 Task: Create New Customer with Customer Name: The Port of Peri Peri, Billing Address Line1: 2836 Point Street, Billing Address Line2:  Park Ridge, Billing Address Line3:  Illinois 60068
Action: Mouse moved to (175, 29)
Screenshot: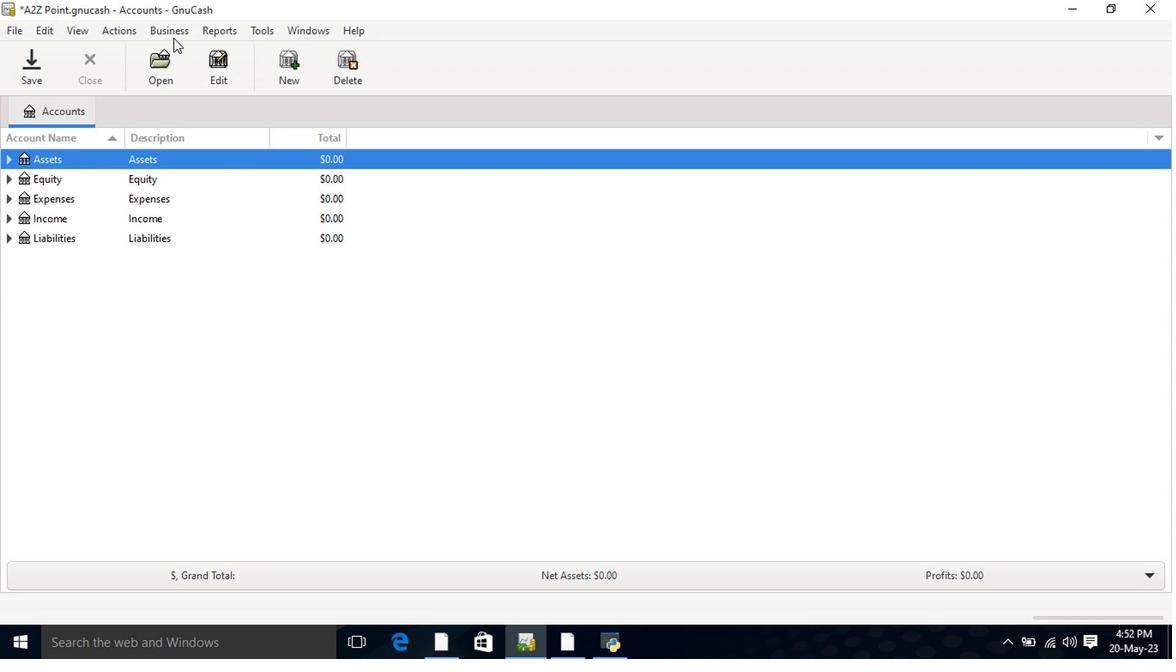 
Action: Mouse pressed left at (175, 29)
Screenshot: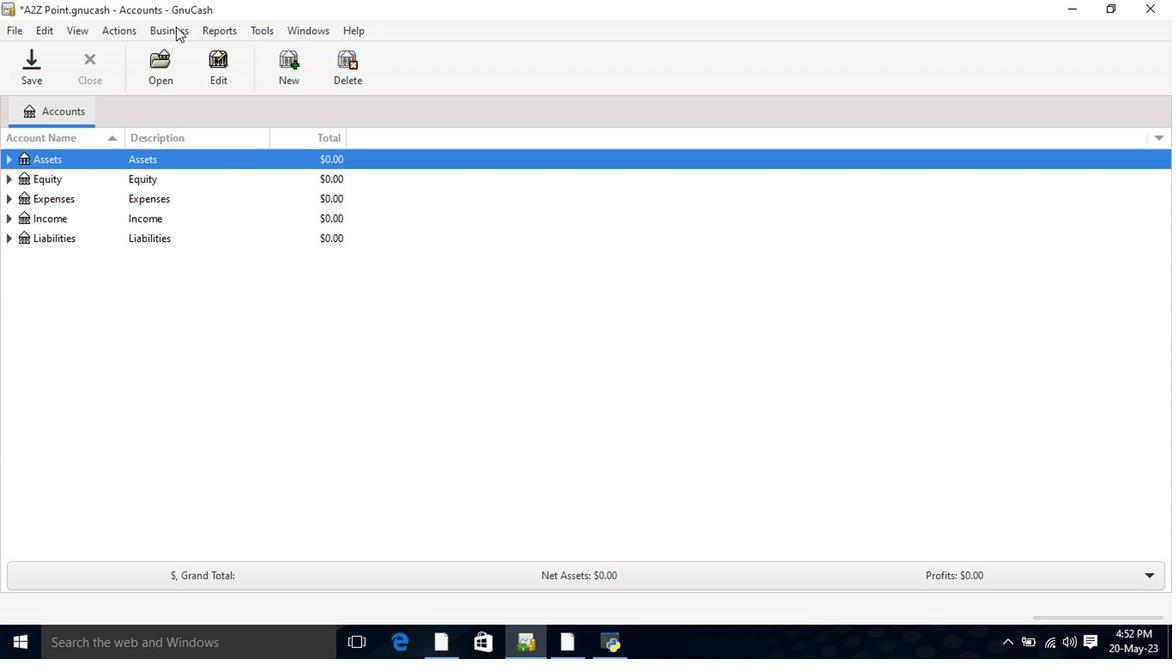 
Action: Mouse moved to (363, 72)
Screenshot: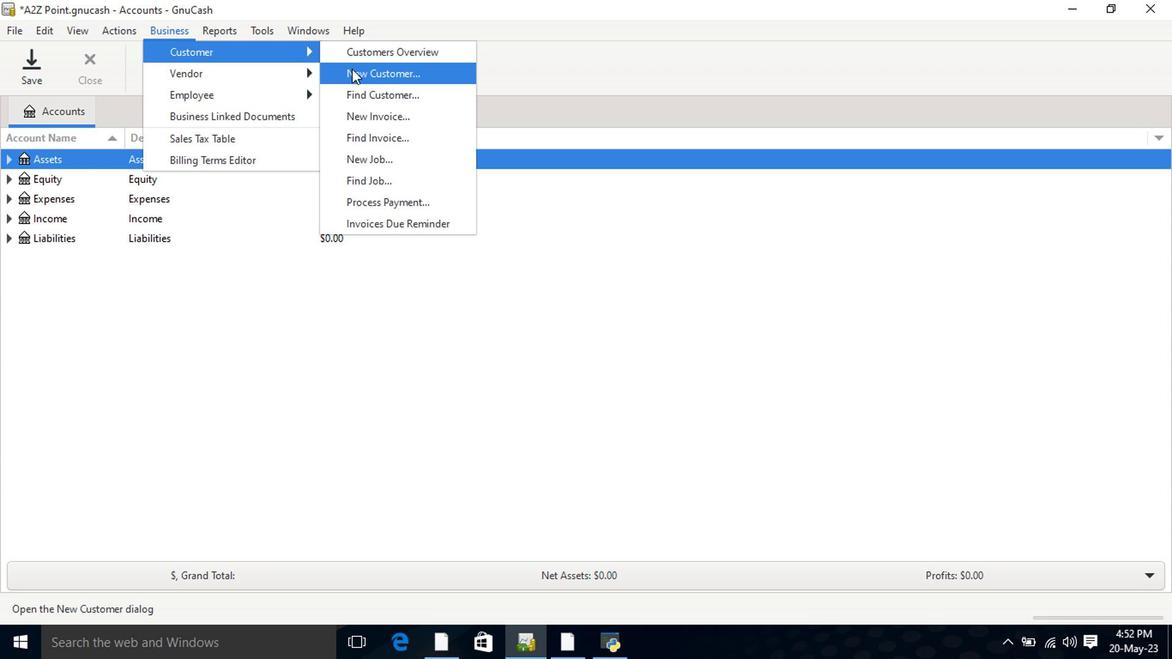 
Action: Mouse pressed left at (363, 72)
Screenshot: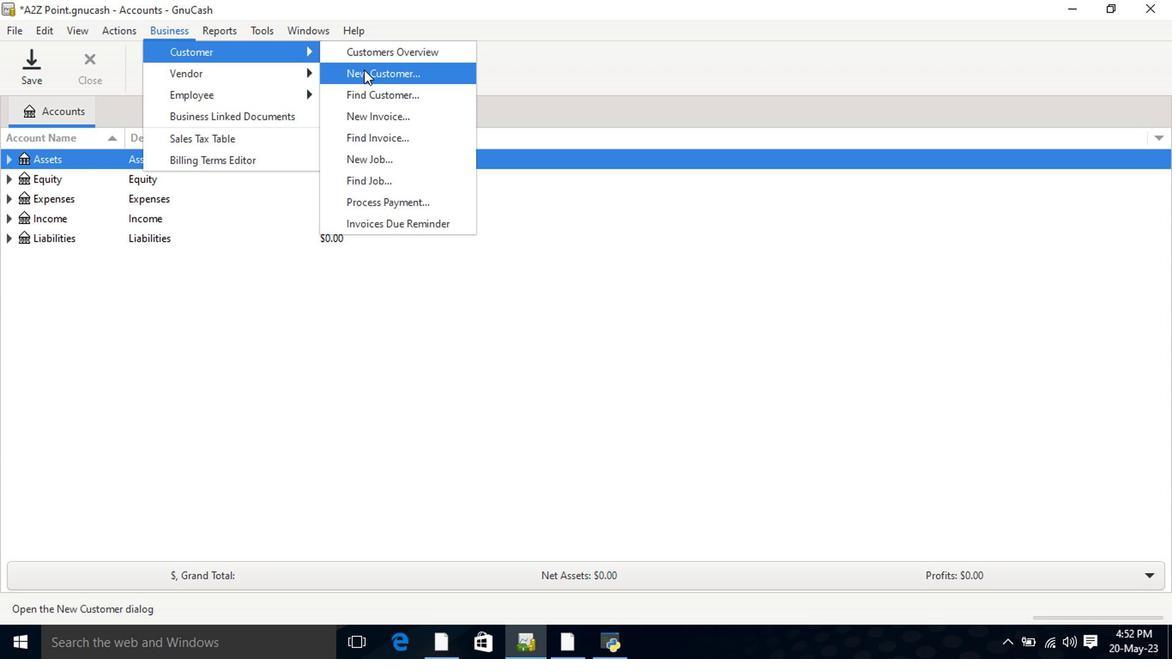 
Action: Mouse moved to (559, 175)
Screenshot: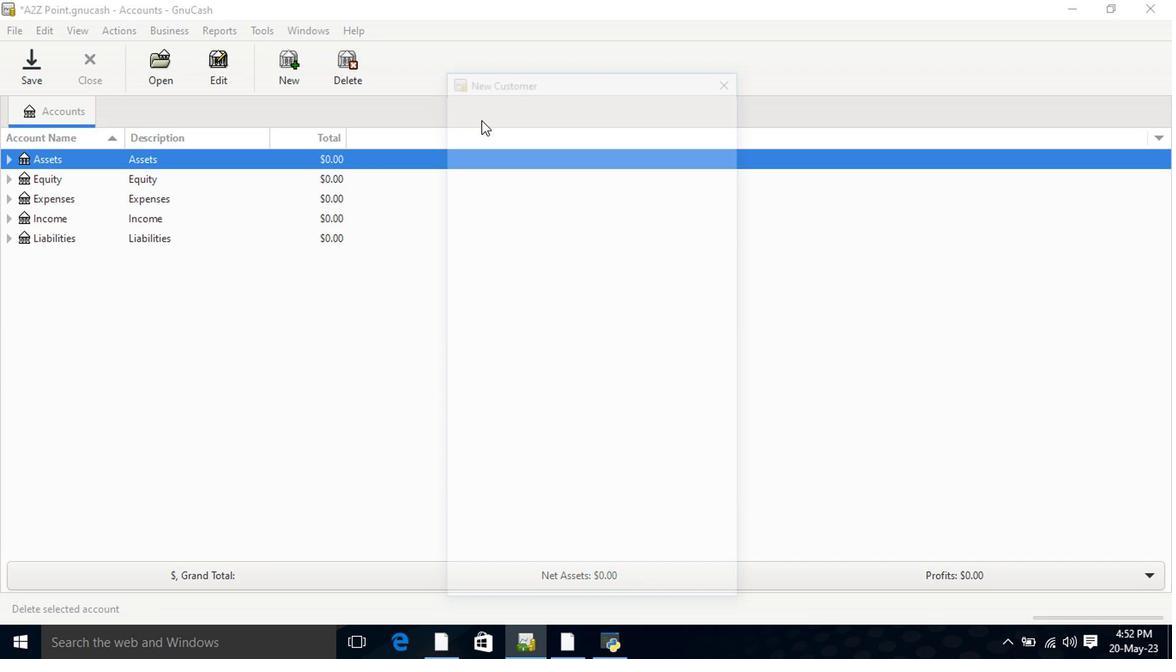 
Action: Key pressed <Key.shift>The<Key.space><Key.shift>Port<Key.space>of<Key.space><Key.shift>Pei<Key.backspace>
Screenshot: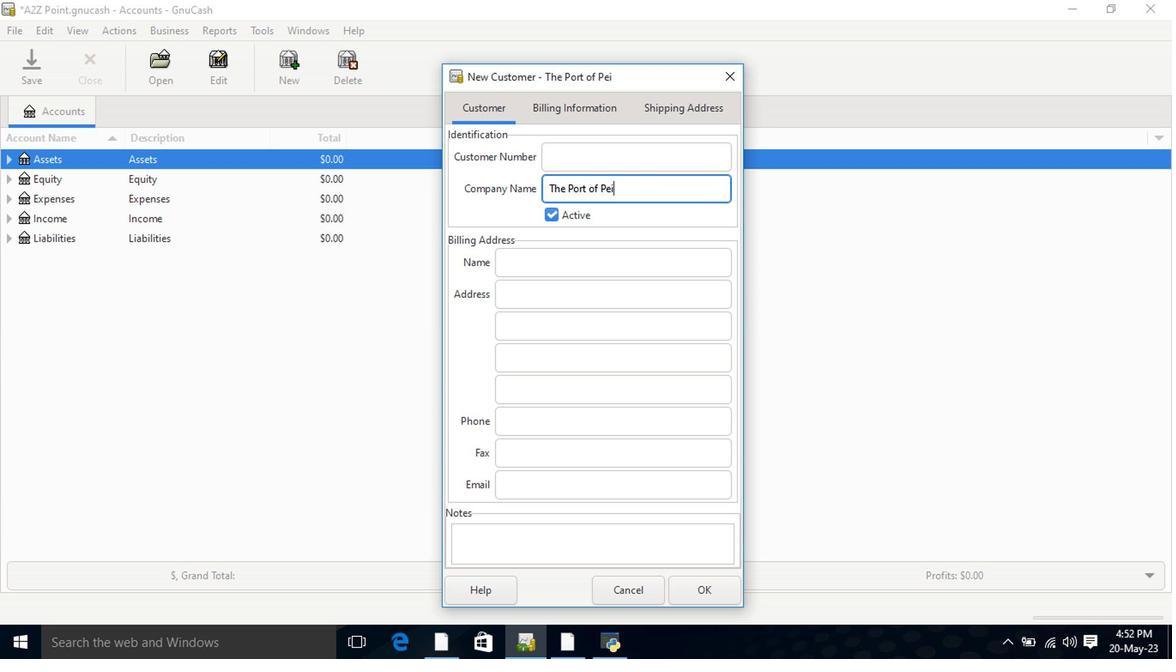 
Action: Mouse moved to (554, 281)
Screenshot: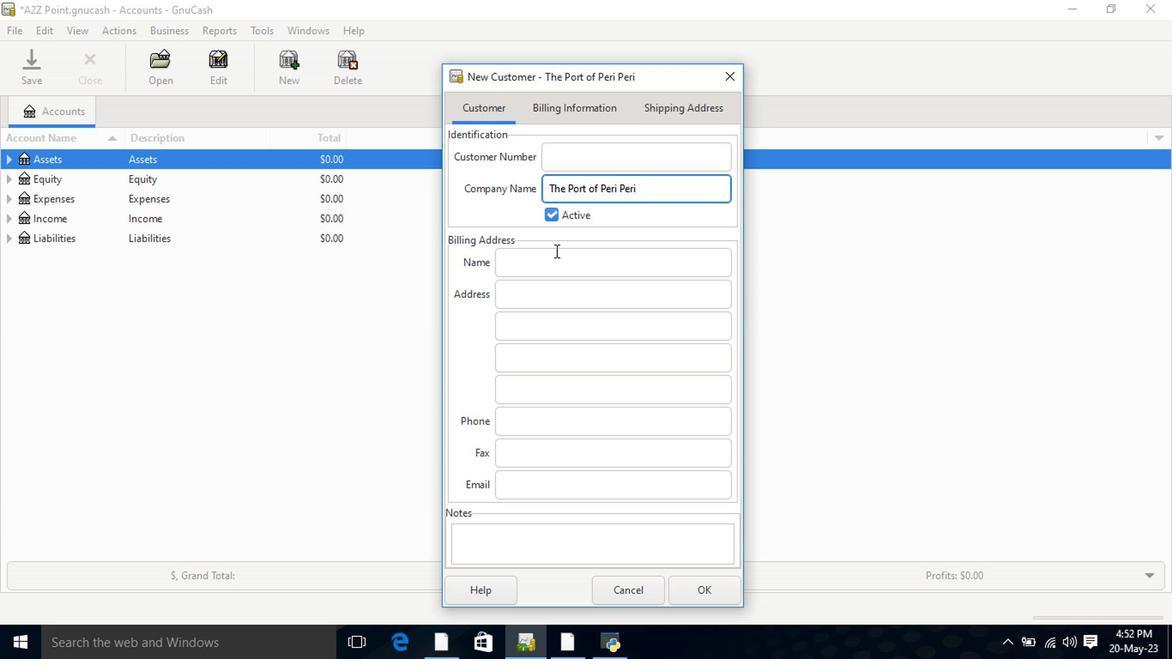 
Action: Key pressed <Key.tab>
Screenshot: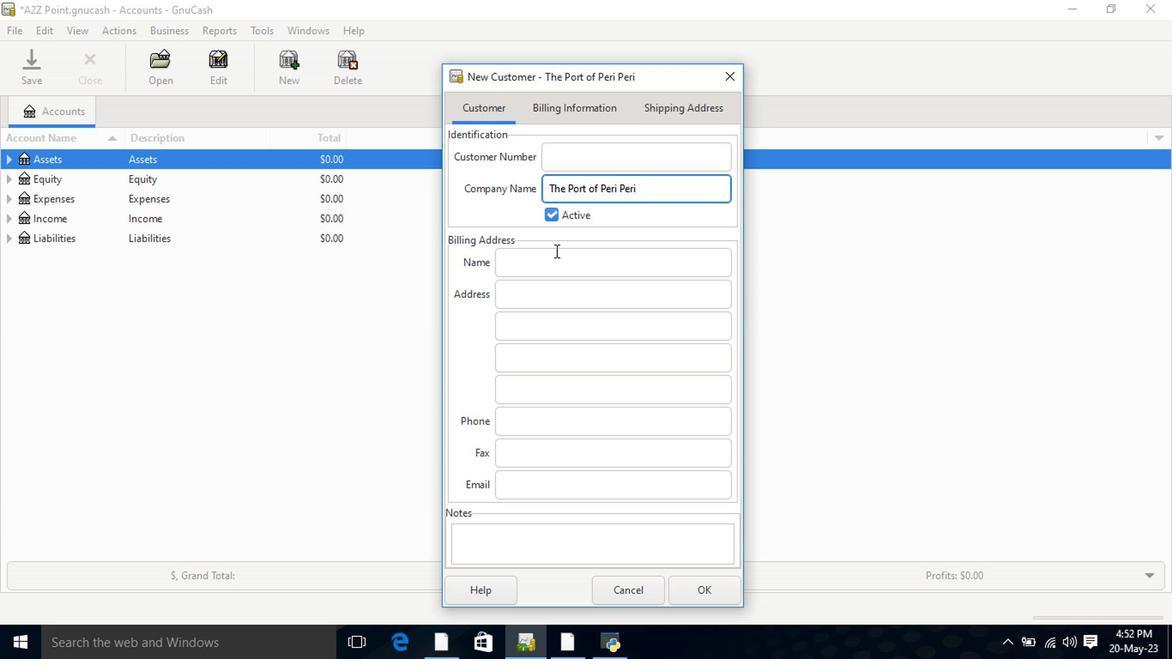 
Action: Mouse moved to (608, 269)
Screenshot: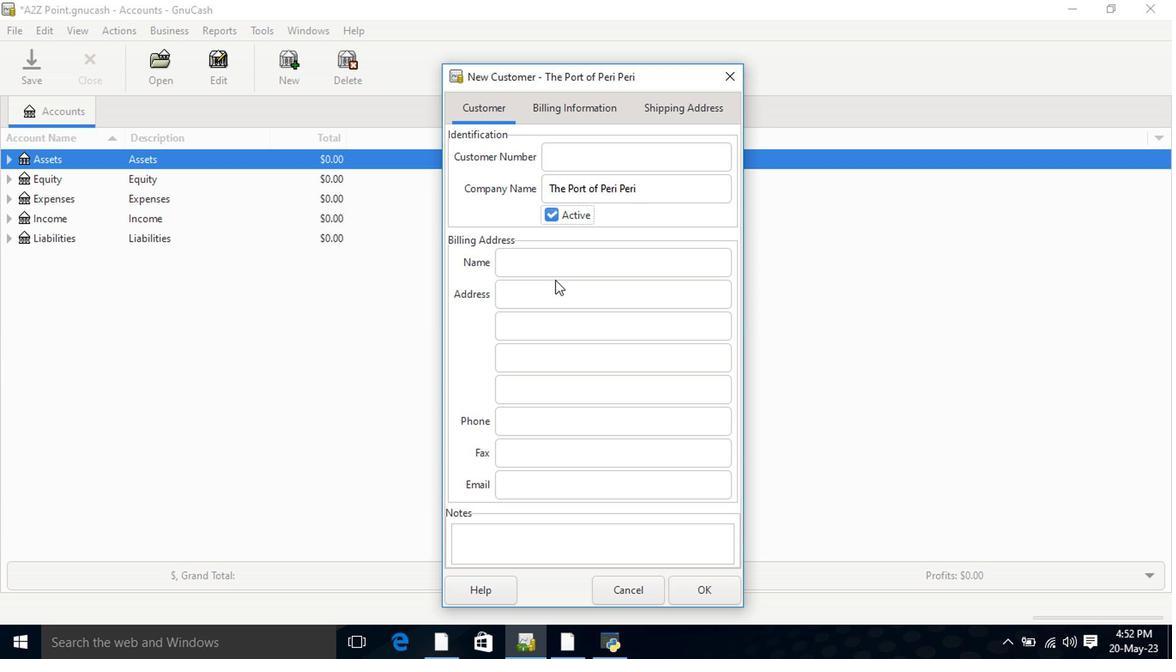 
Action: Key pressed <Key.tab><Key.tab>2836<Key.space><Key.shift>Point<Key.space><Key.shift>Strr<Key.backspace>et<Key.tab><Key.shift>Par<Key.tab>i<Key.tab>
Screenshot: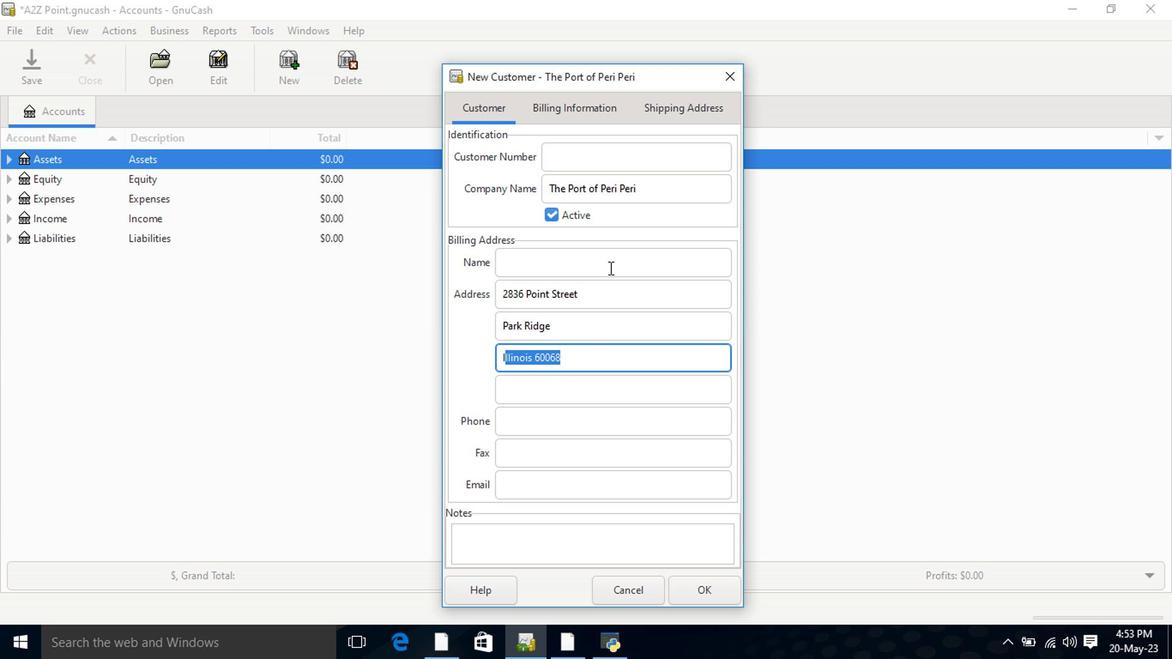 
Action: Mouse moved to (700, 588)
Screenshot: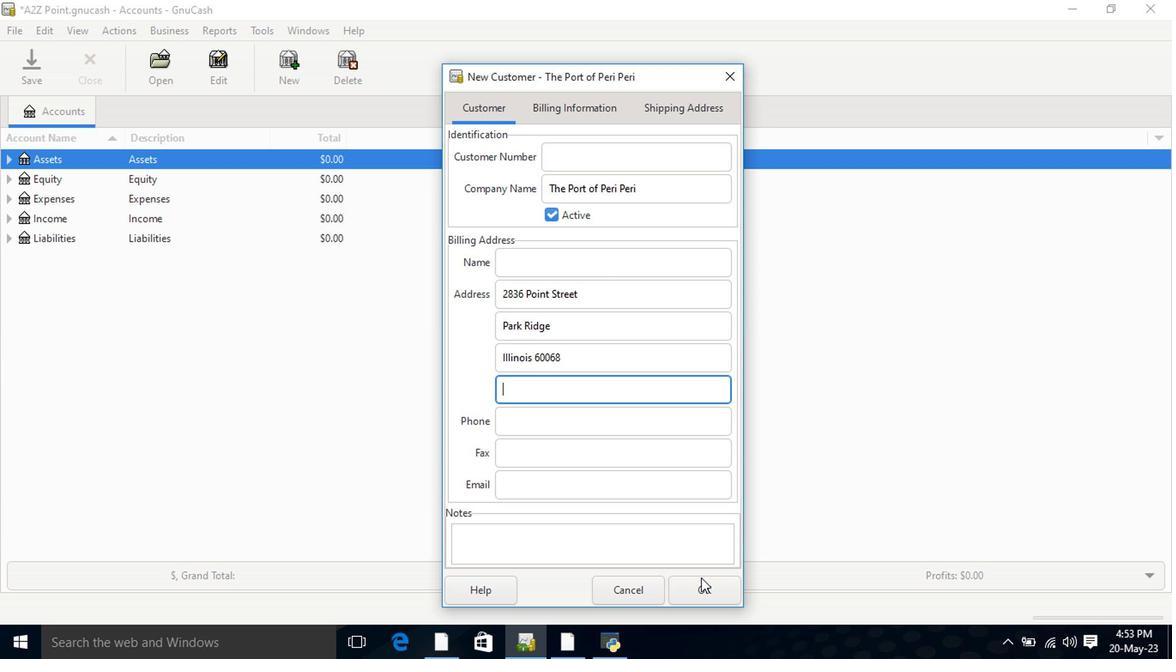 
Action: Mouse pressed left at (700, 588)
Screenshot: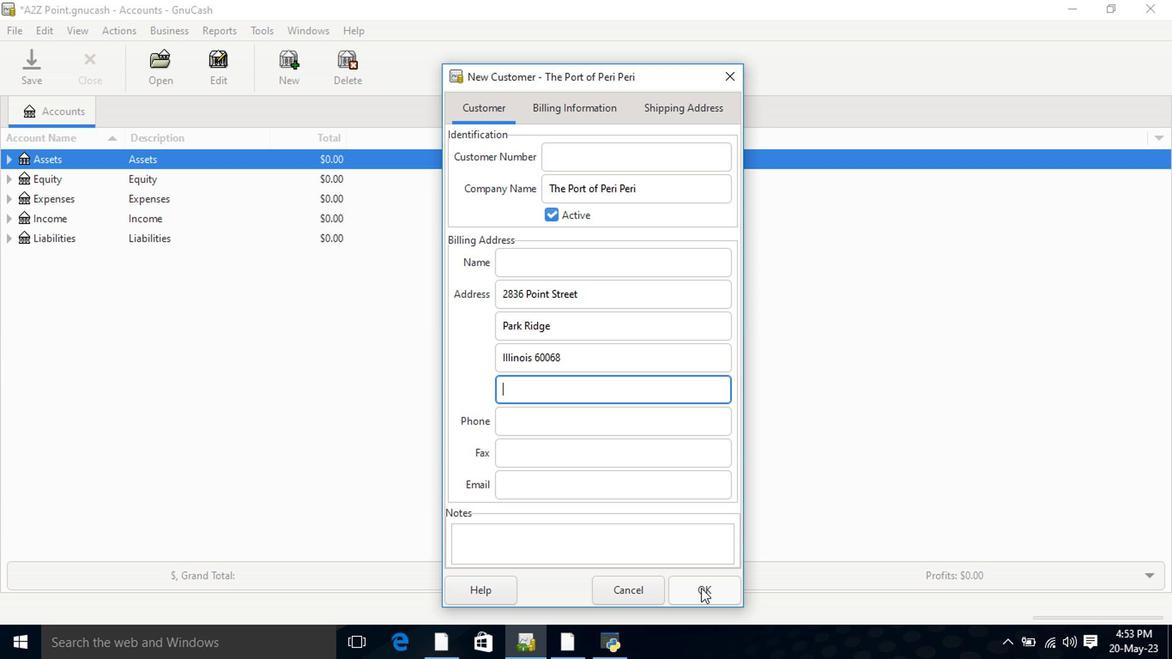 
